 Task: Change slide transition to gallery.
Action: Mouse moved to (510, 82)
Screenshot: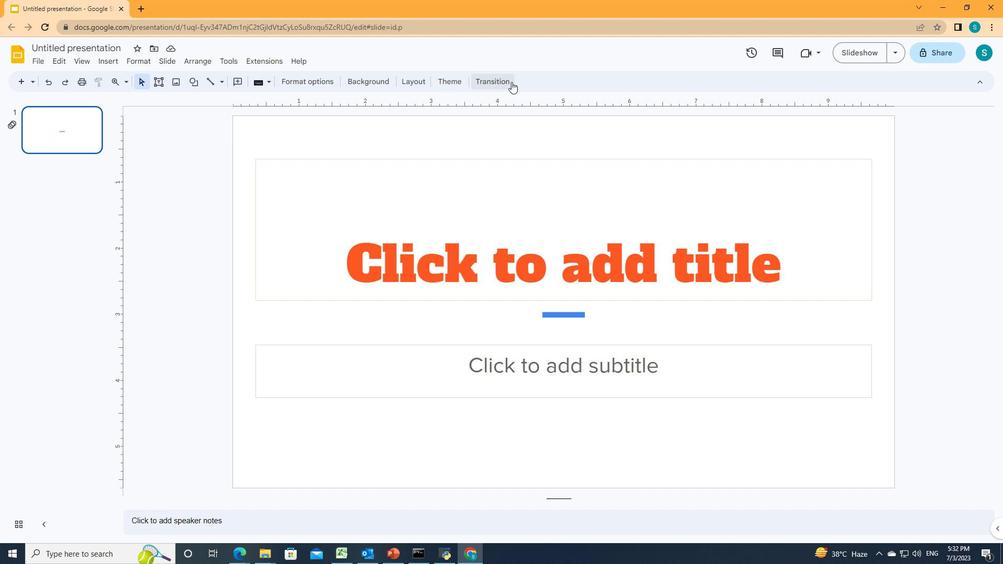 
Action: Mouse pressed left at (510, 82)
Screenshot: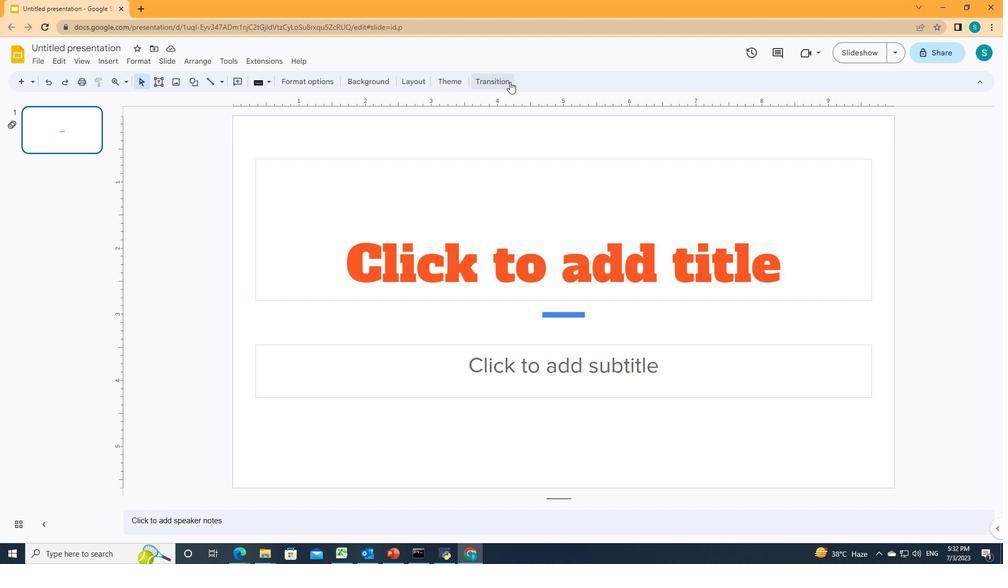 
Action: Mouse moved to (967, 185)
Screenshot: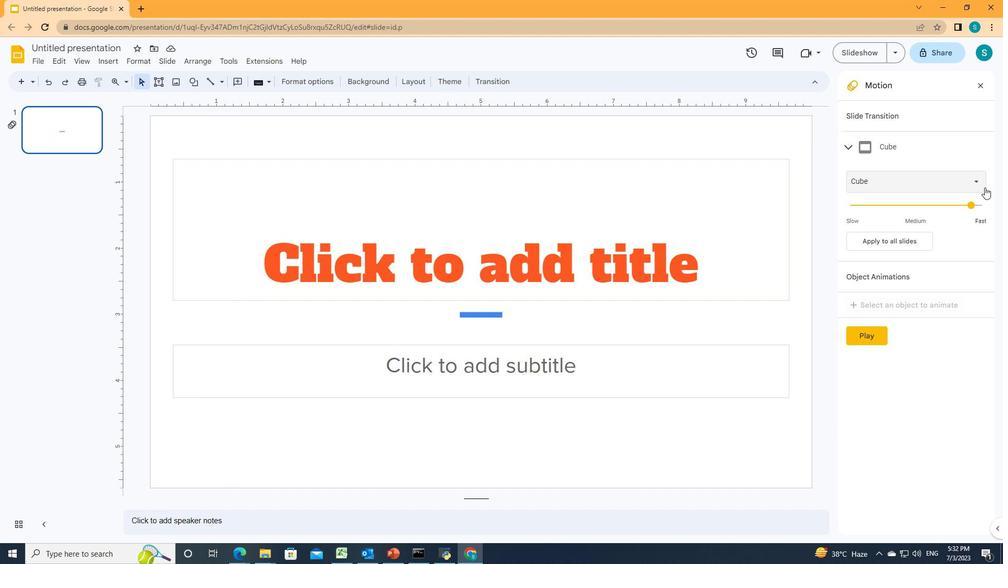 
Action: Mouse pressed left at (967, 185)
Screenshot: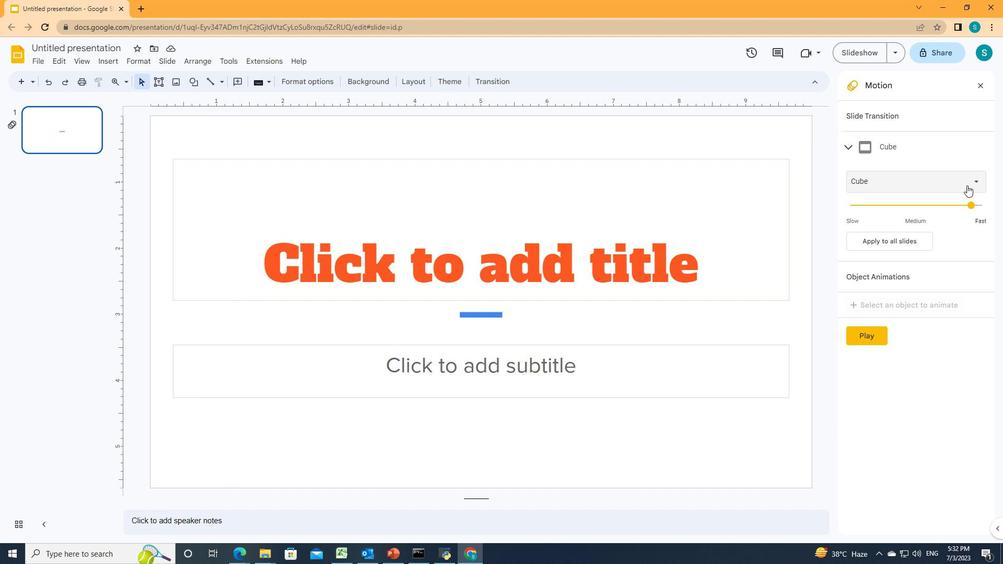 
Action: Mouse moved to (902, 319)
Screenshot: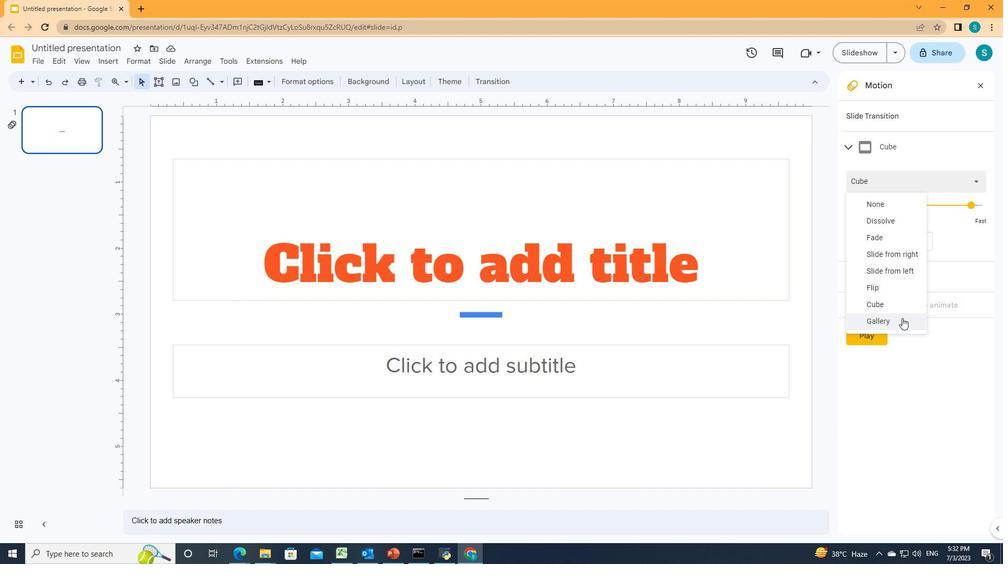 
Action: Mouse pressed left at (902, 319)
Screenshot: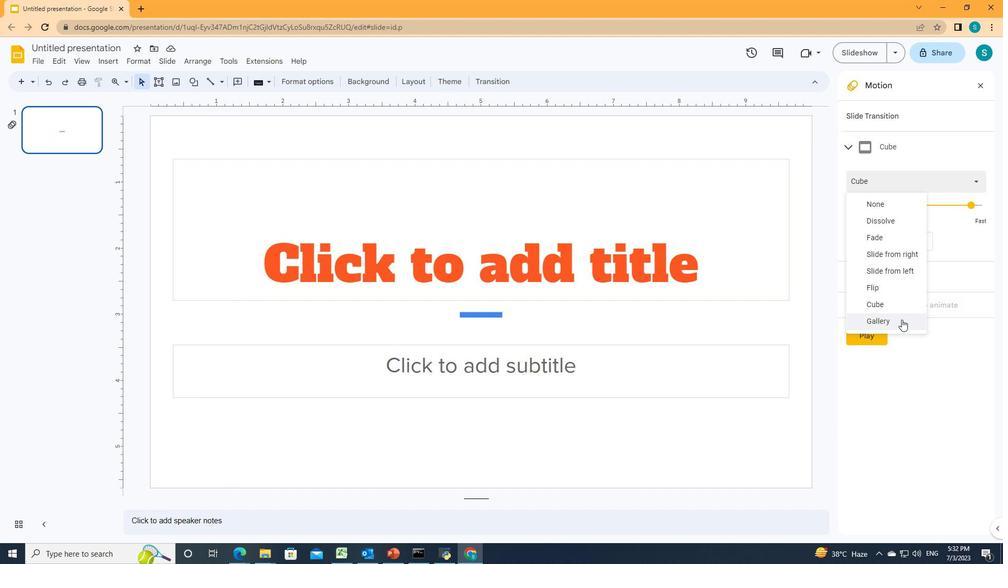 
Action: Mouse moved to (902, 320)
Screenshot: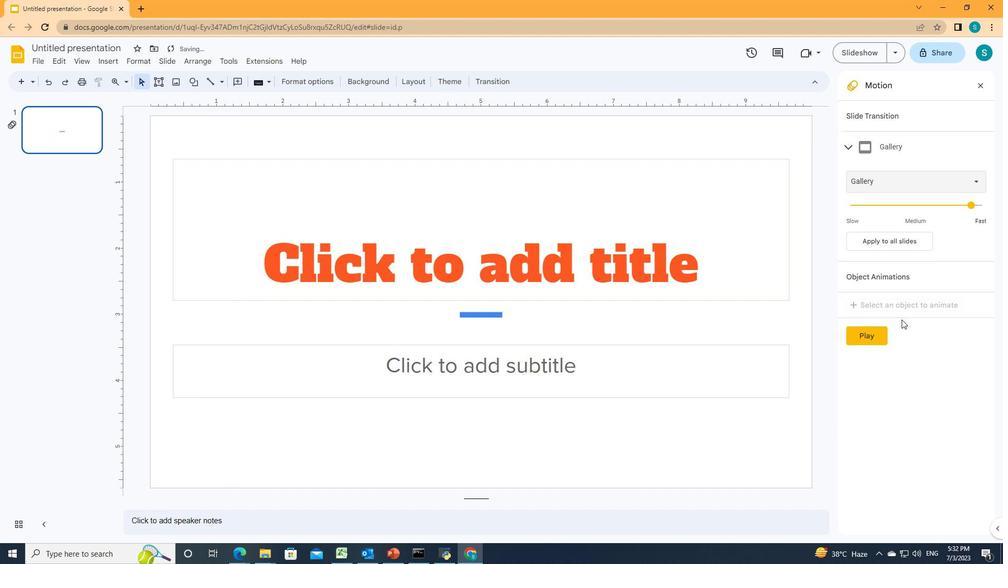 
